 Task: Add a condition where "Channel Is Email" in unsolved tickets in your groups.
Action: Mouse moved to (158, 499)
Screenshot: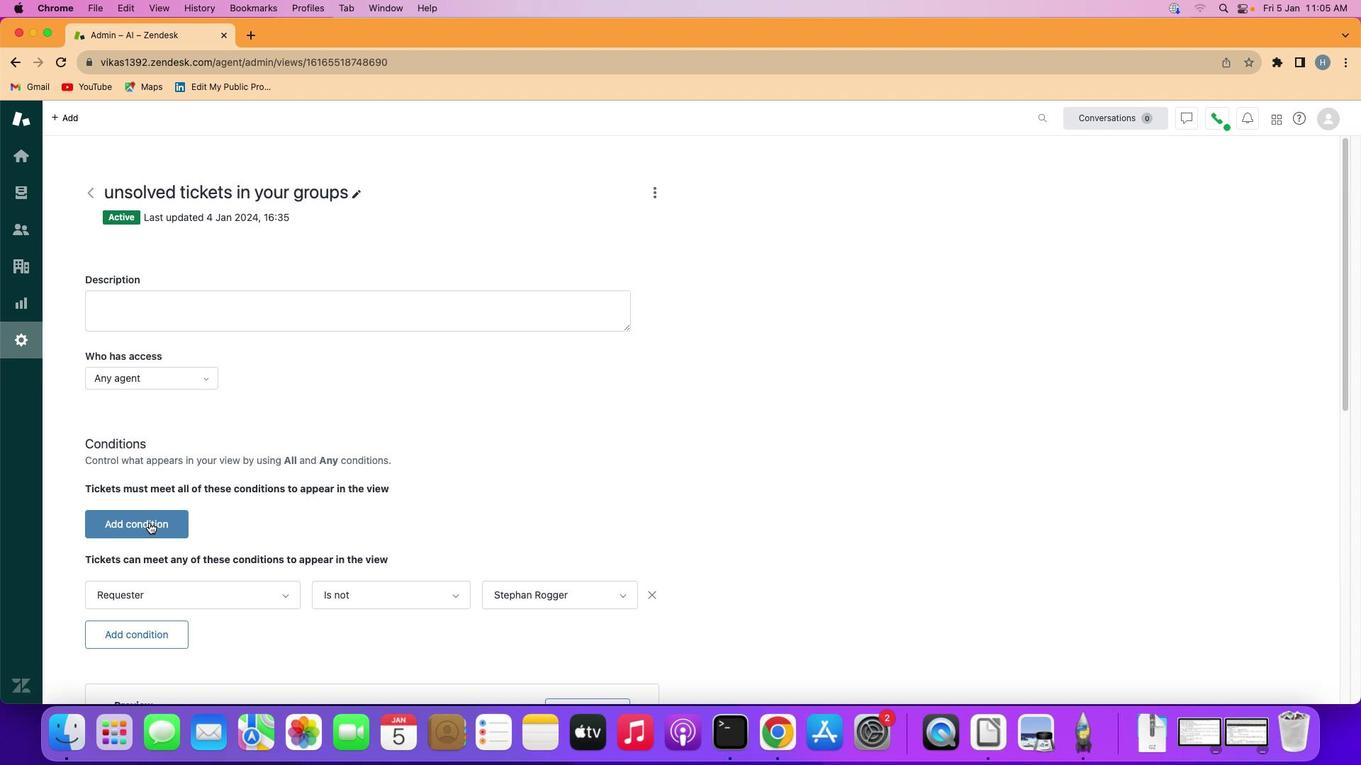 
Action: Mouse pressed left at (158, 499)
Screenshot: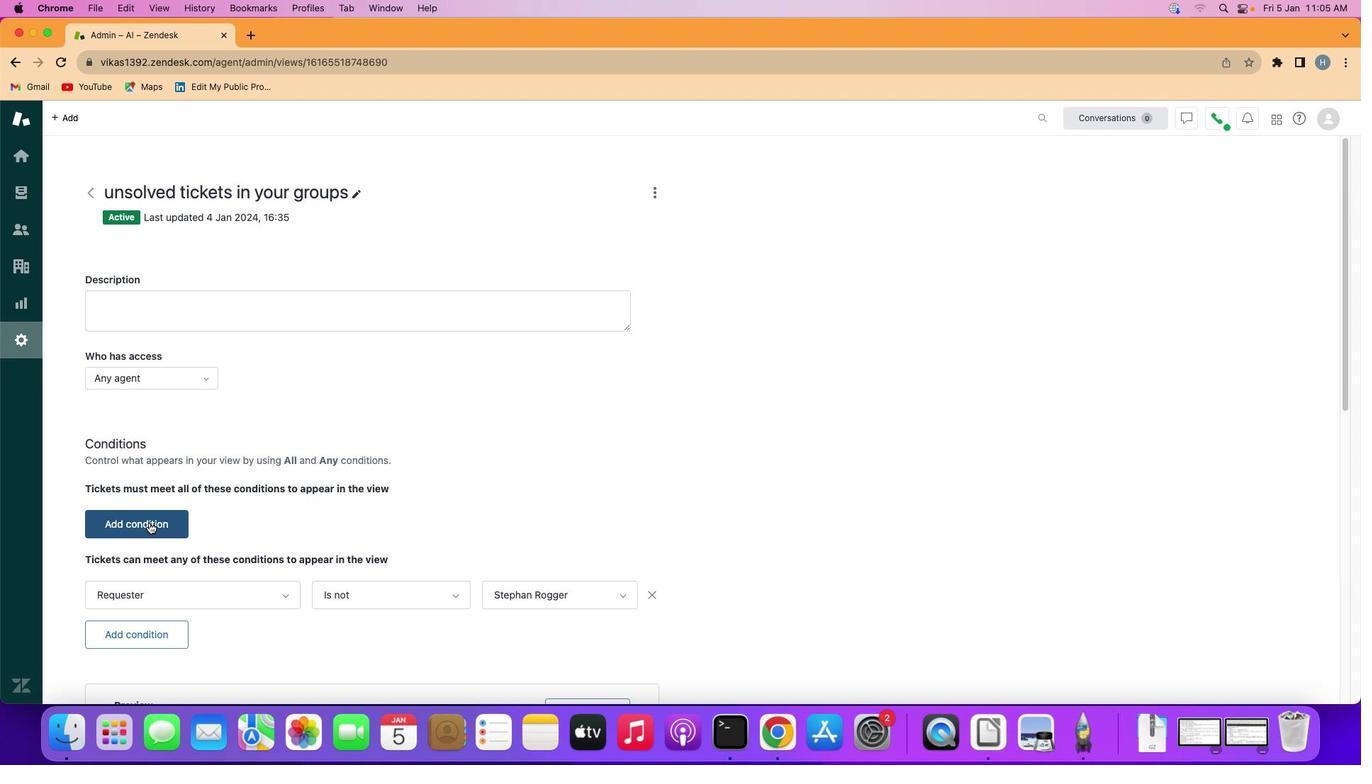 
Action: Mouse moved to (166, 501)
Screenshot: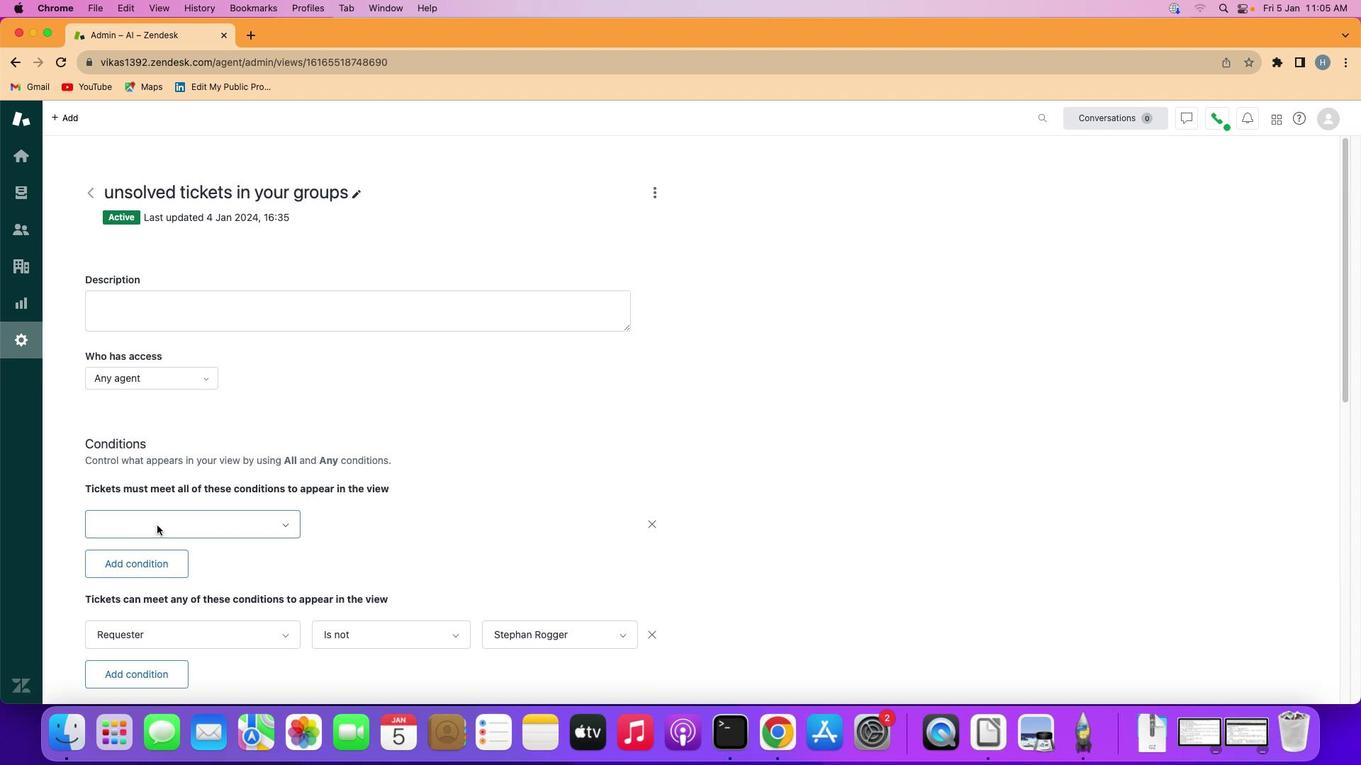 
Action: Mouse pressed left at (166, 501)
Screenshot: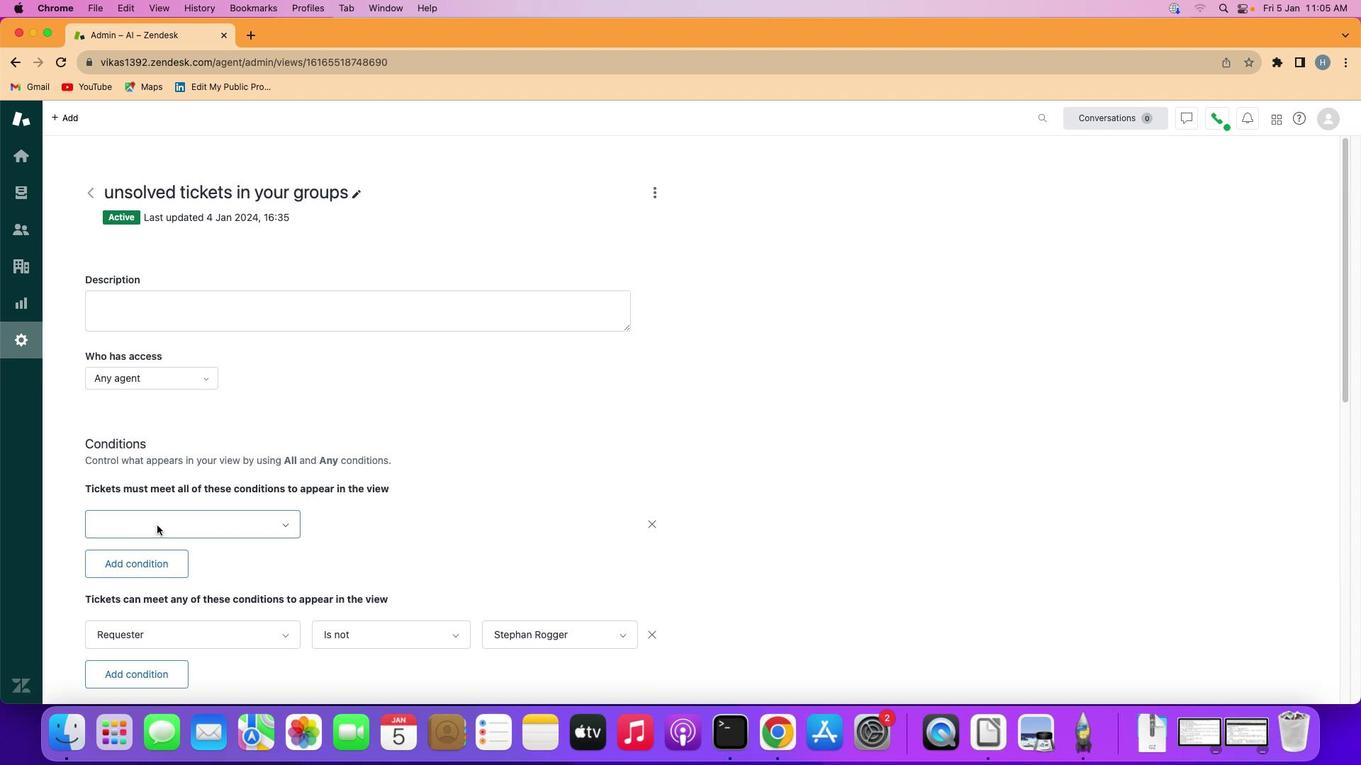 
Action: Mouse moved to (221, 433)
Screenshot: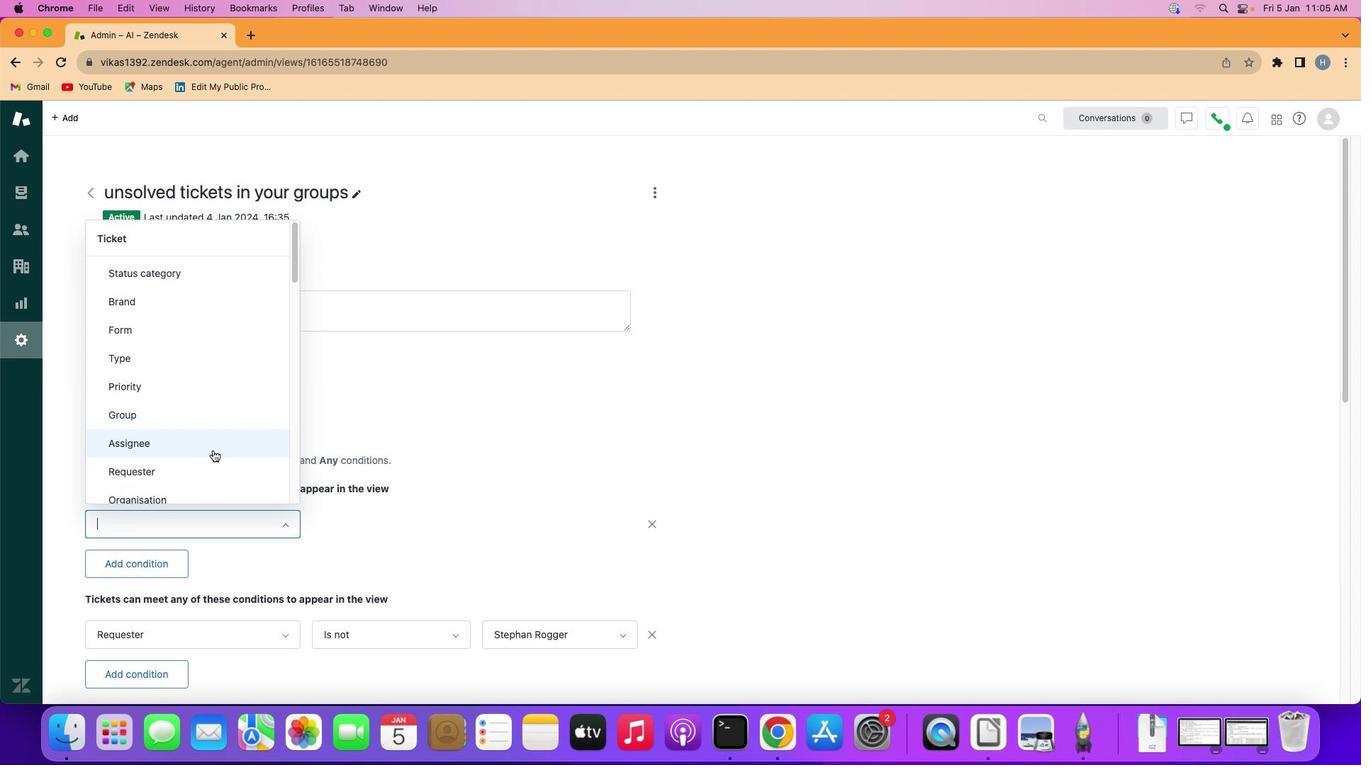 
Action: Mouse scrolled (221, 433) with delta (9, 24)
Screenshot: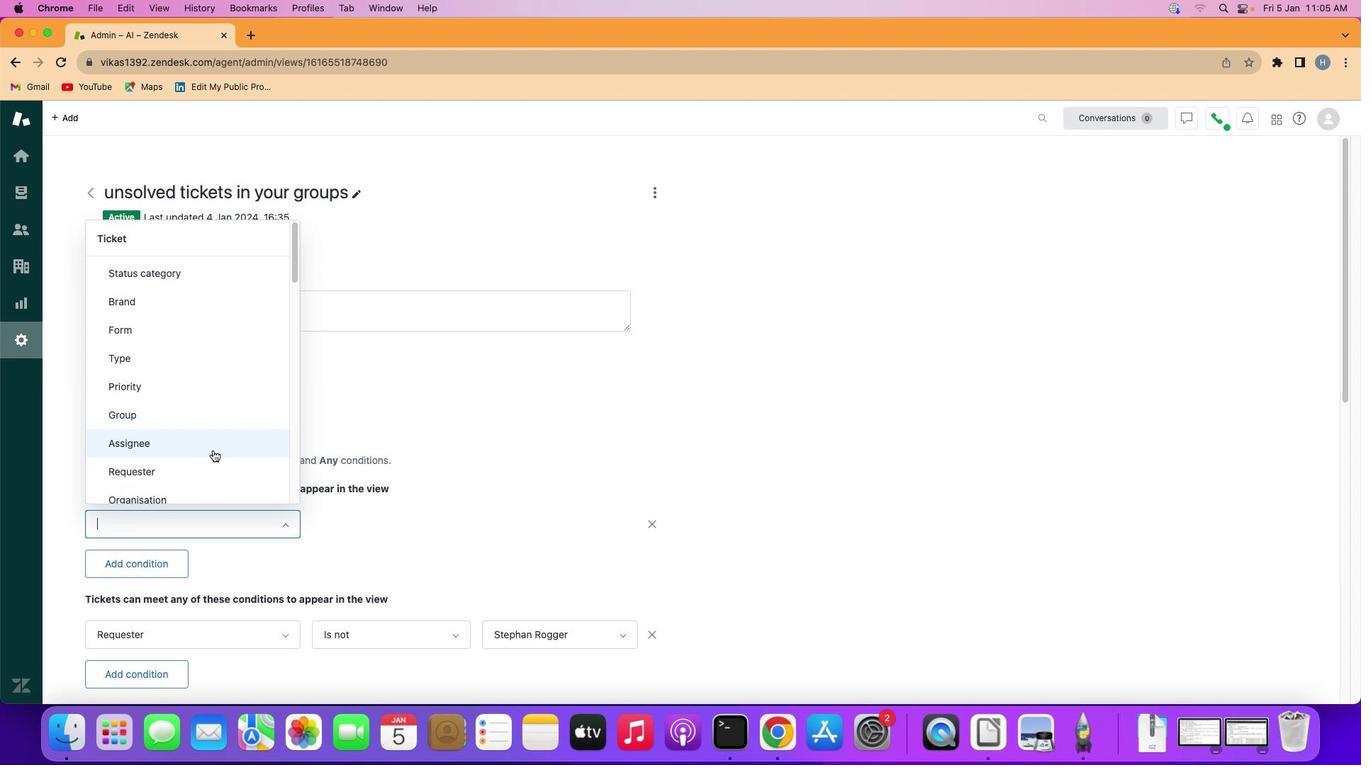 
Action: Mouse moved to (221, 433)
Screenshot: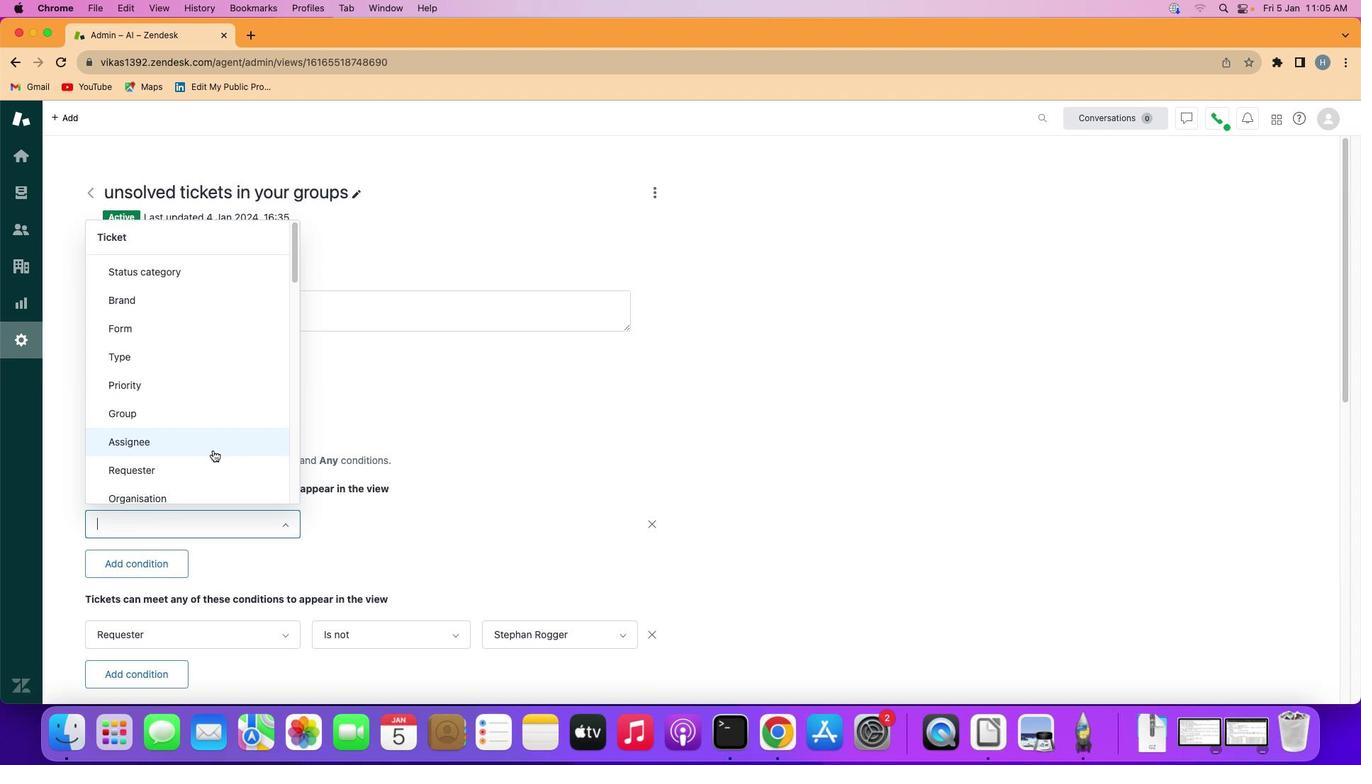 
Action: Mouse scrolled (221, 433) with delta (9, 24)
Screenshot: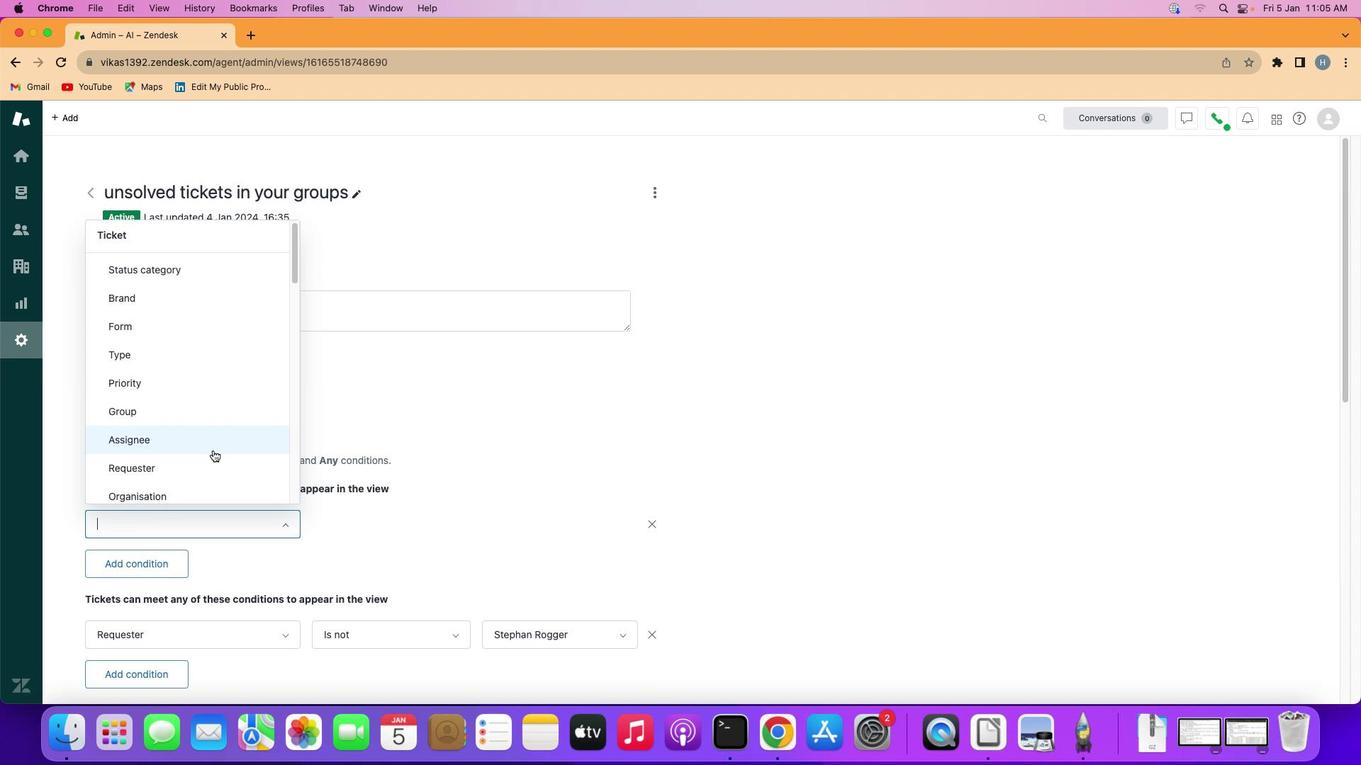 
Action: Mouse scrolled (221, 433) with delta (9, 24)
Screenshot: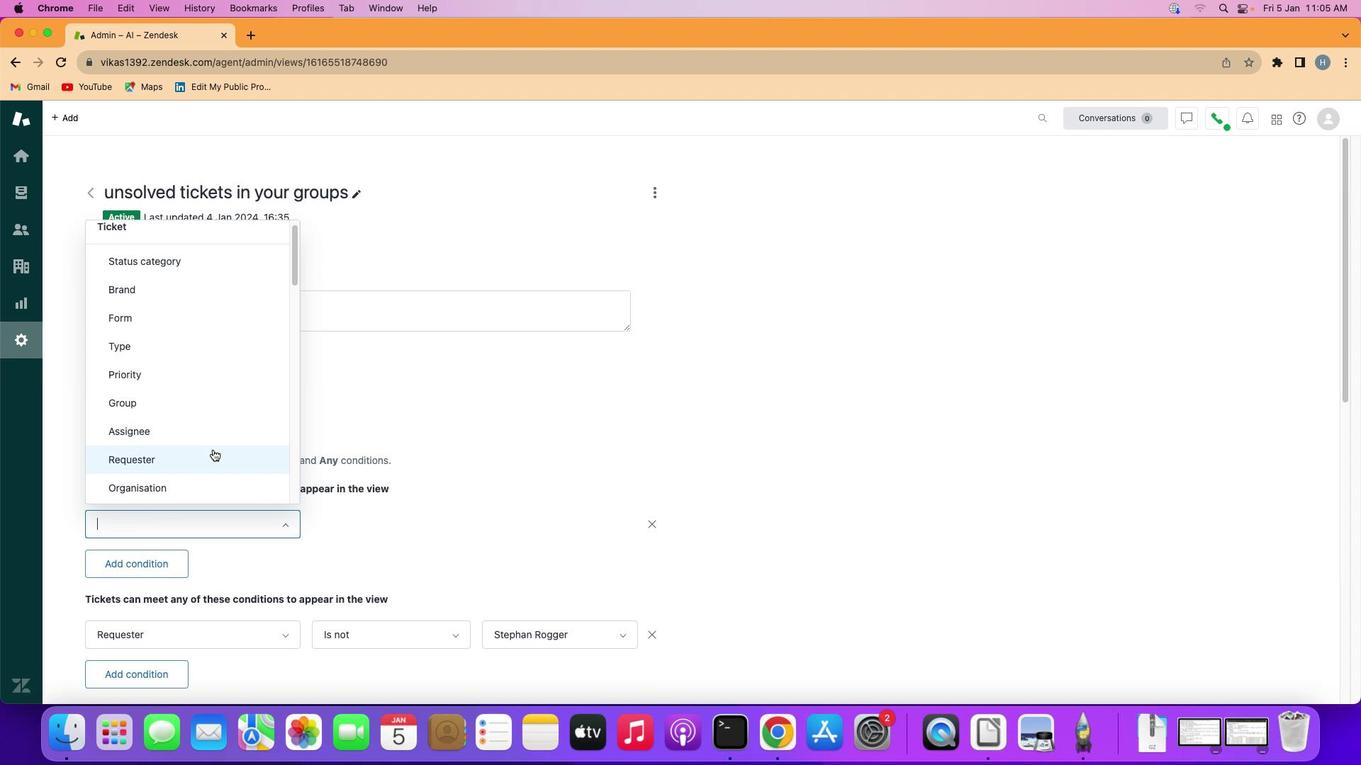 
Action: Mouse moved to (222, 433)
Screenshot: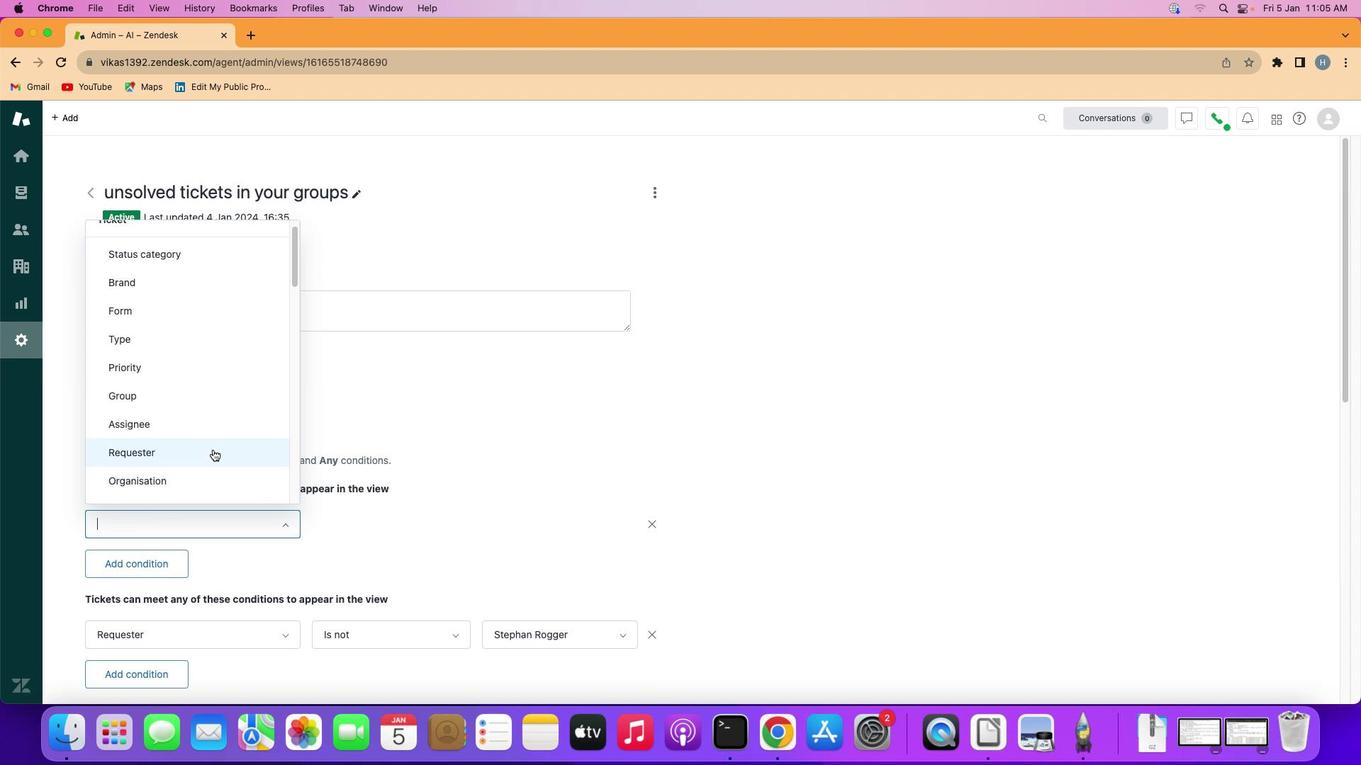 
Action: Mouse scrolled (222, 433) with delta (9, 24)
Screenshot: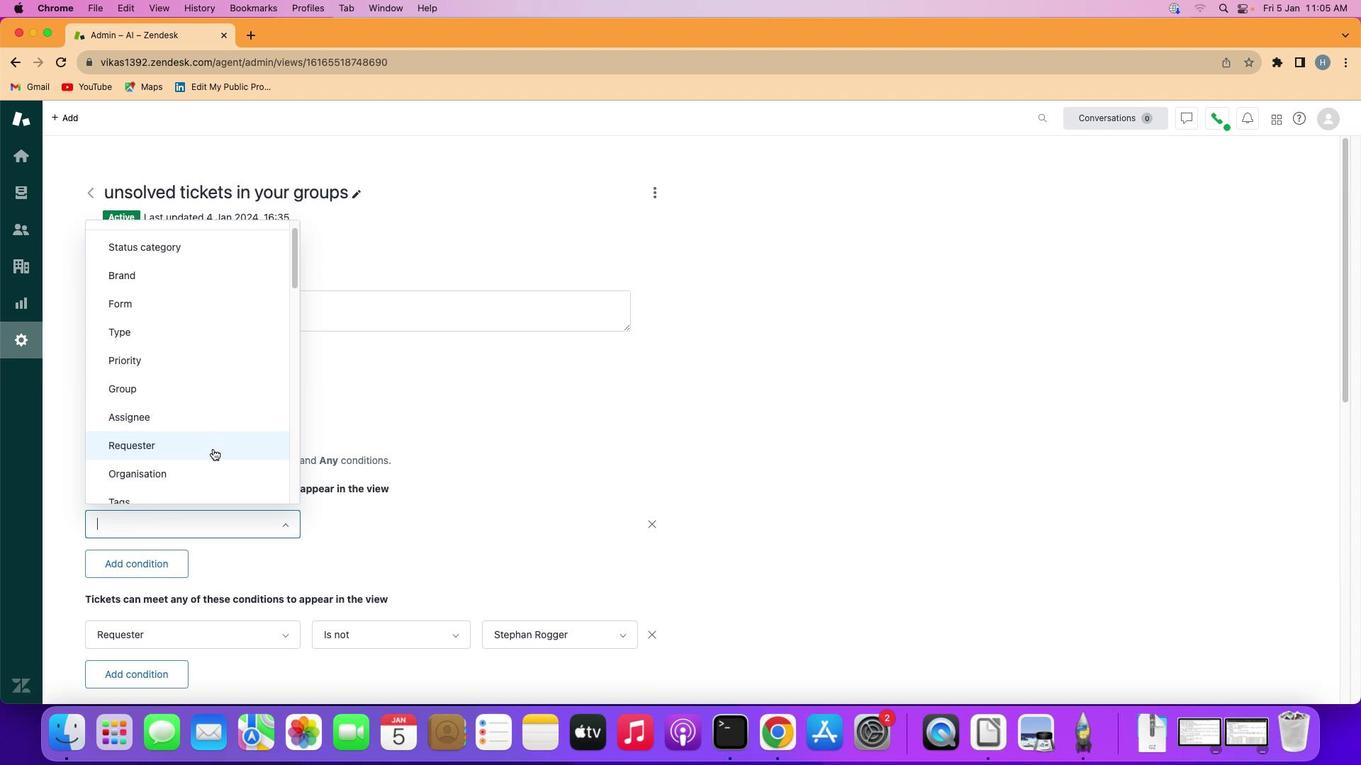 
Action: Mouse moved to (222, 429)
Screenshot: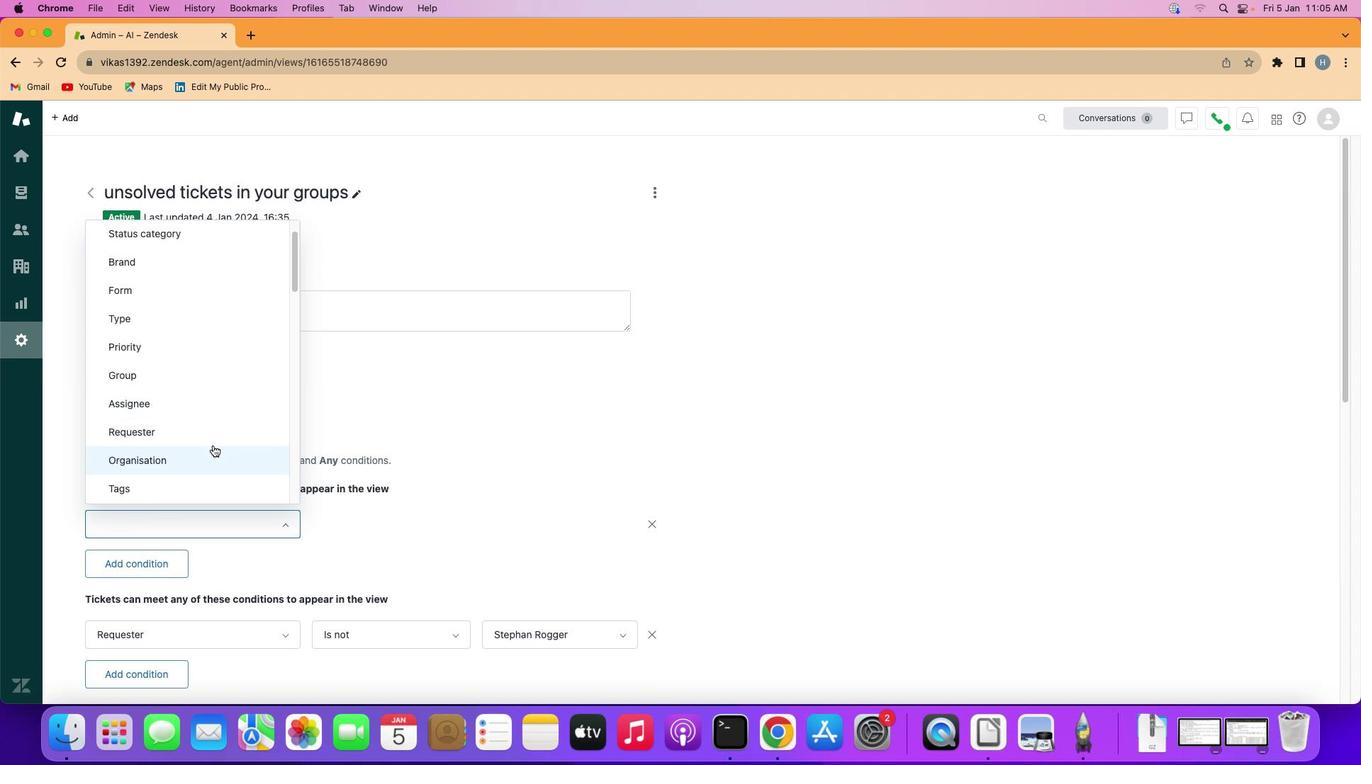 
Action: Mouse scrolled (222, 429) with delta (9, 26)
Screenshot: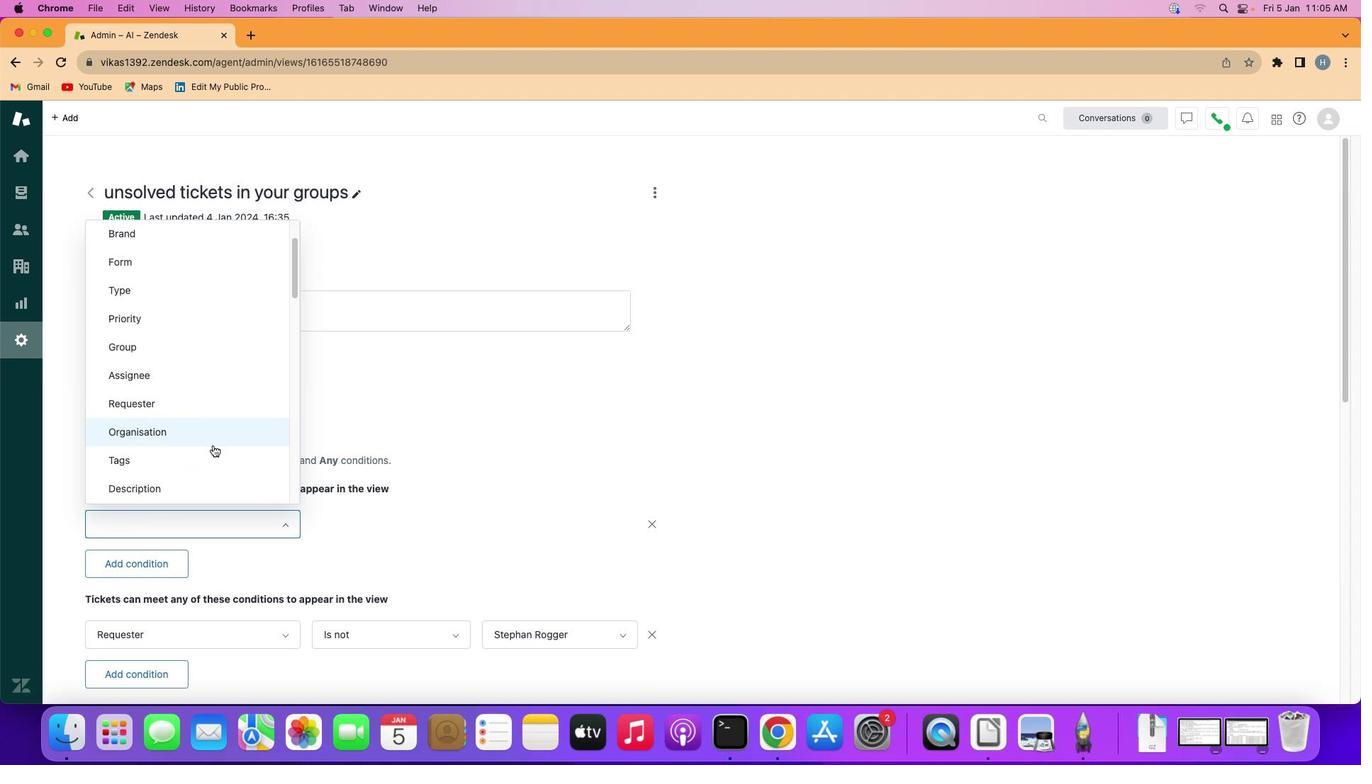 
Action: Mouse scrolled (222, 429) with delta (9, 23)
Screenshot: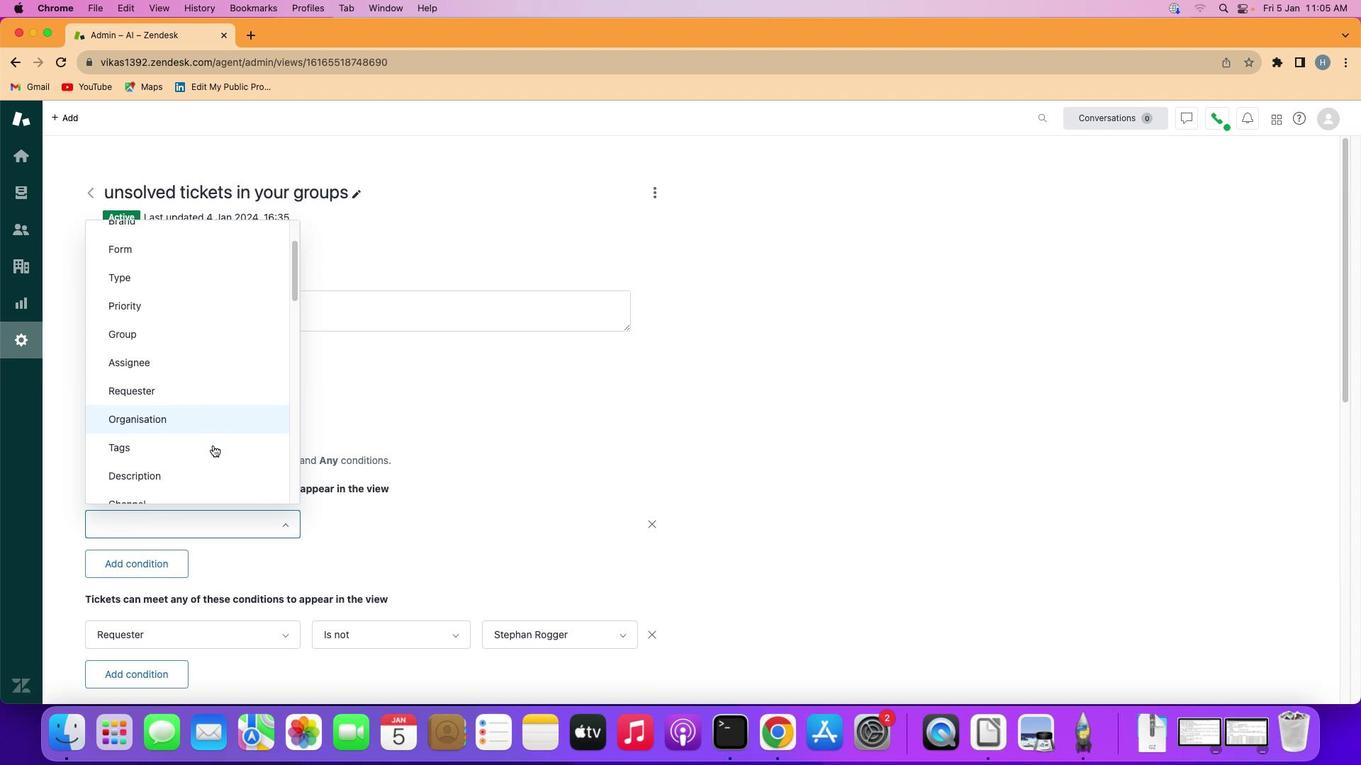 
Action: Mouse scrolled (222, 429) with delta (9, 24)
Screenshot: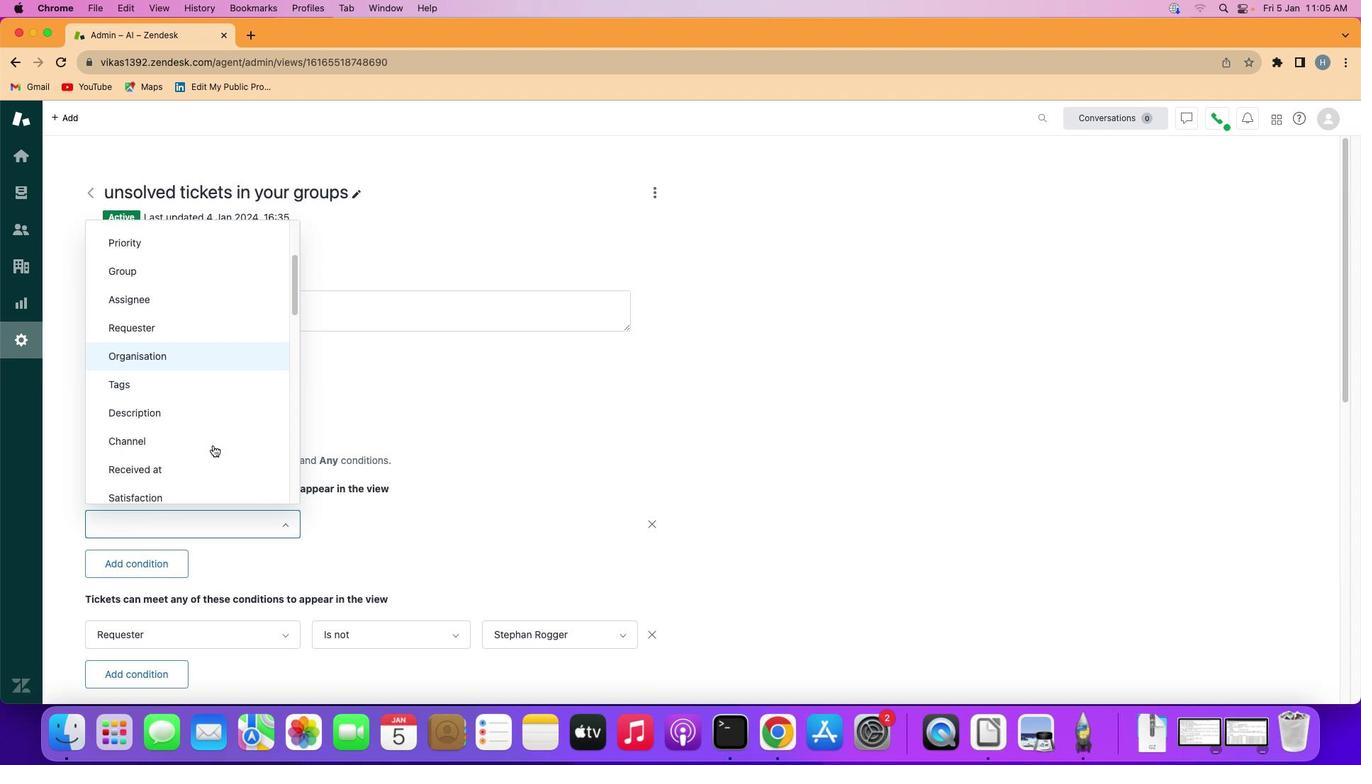 
Action: Mouse scrolled (222, 429) with delta (9, 23)
Screenshot: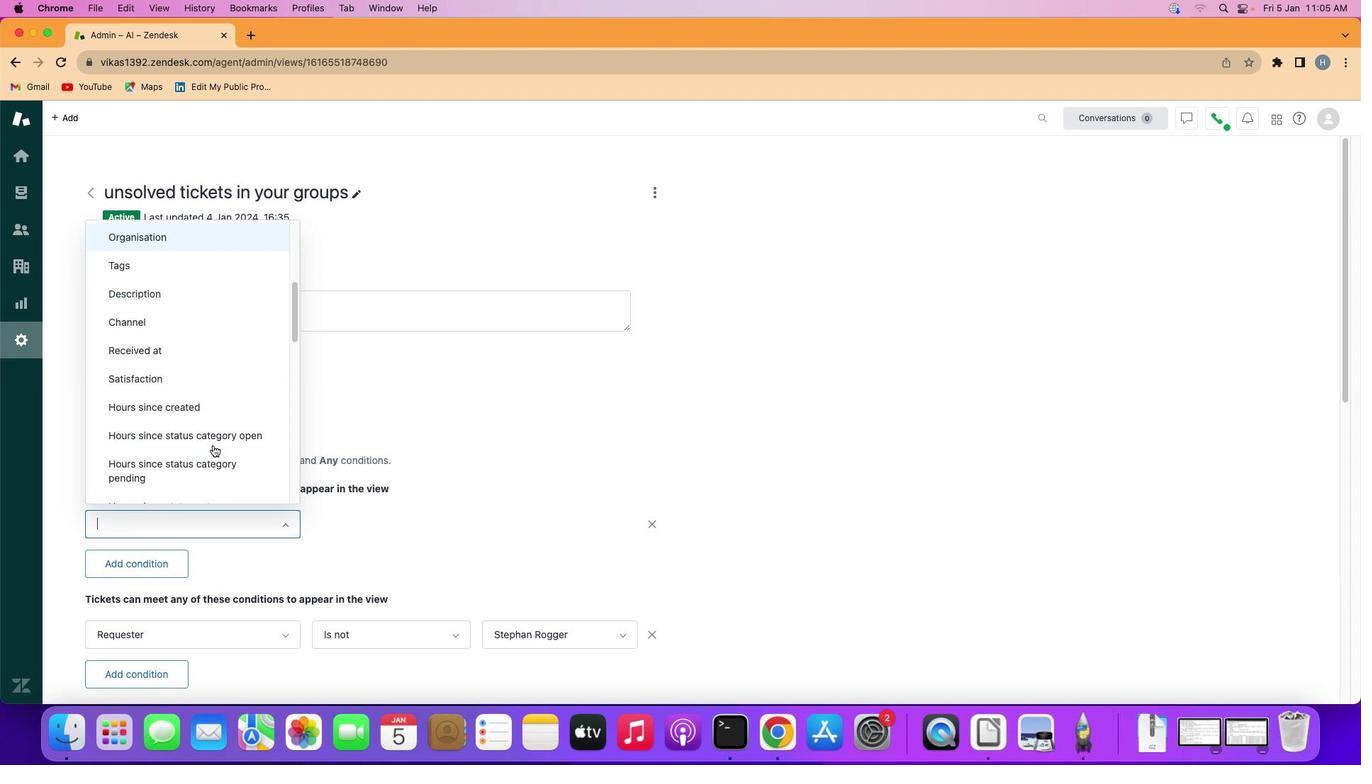 
Action: Mouse moved to (214, 290)
Screenshot: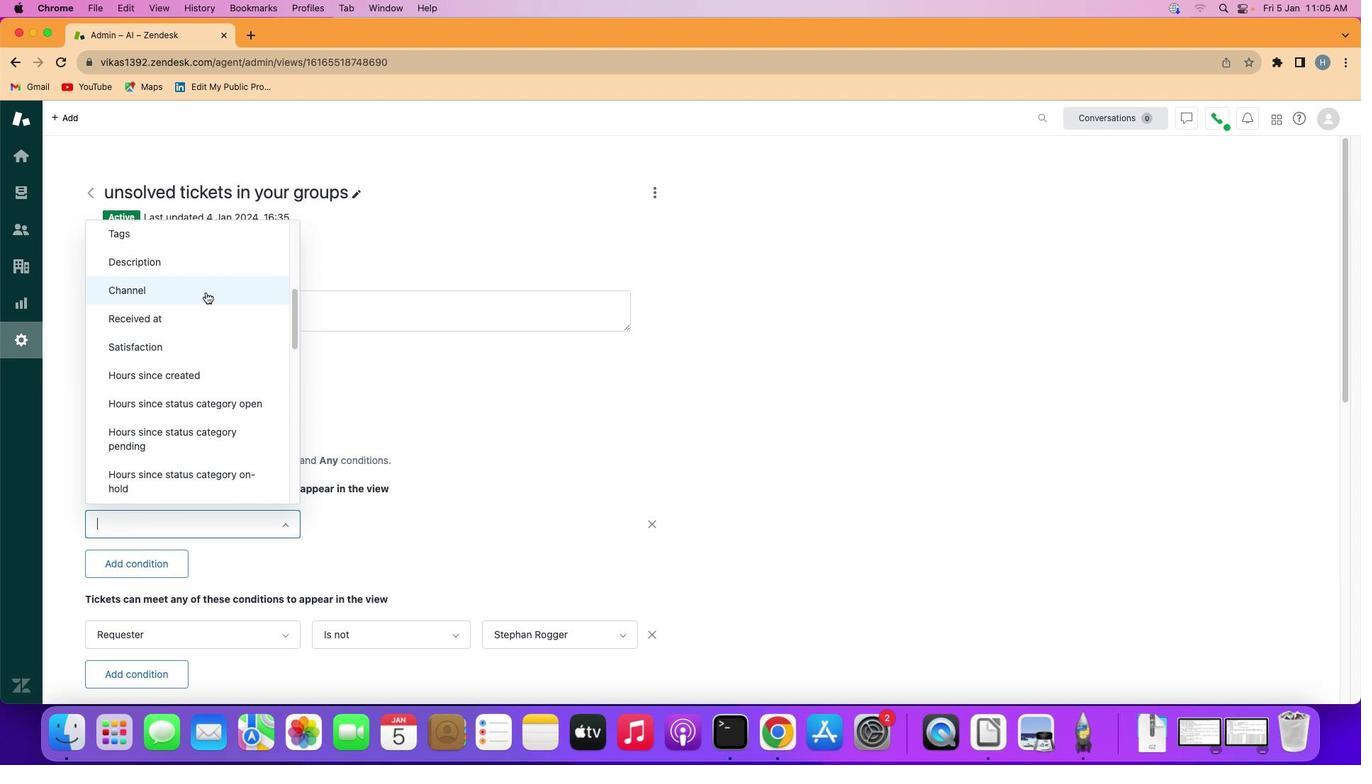 
Action: Mouse pressed left at (214, 290)
Screenshot: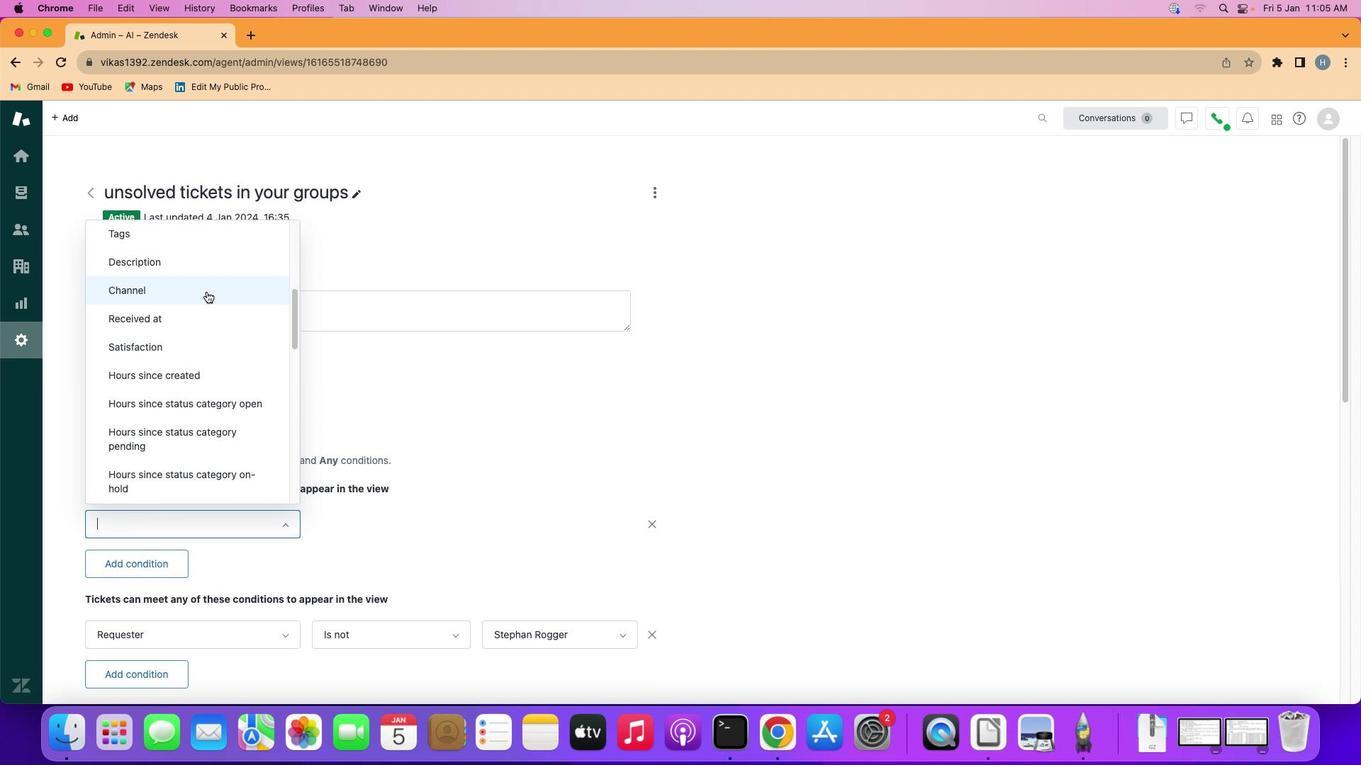 
Action: Mouse moved to (382, 495)
Screenshot: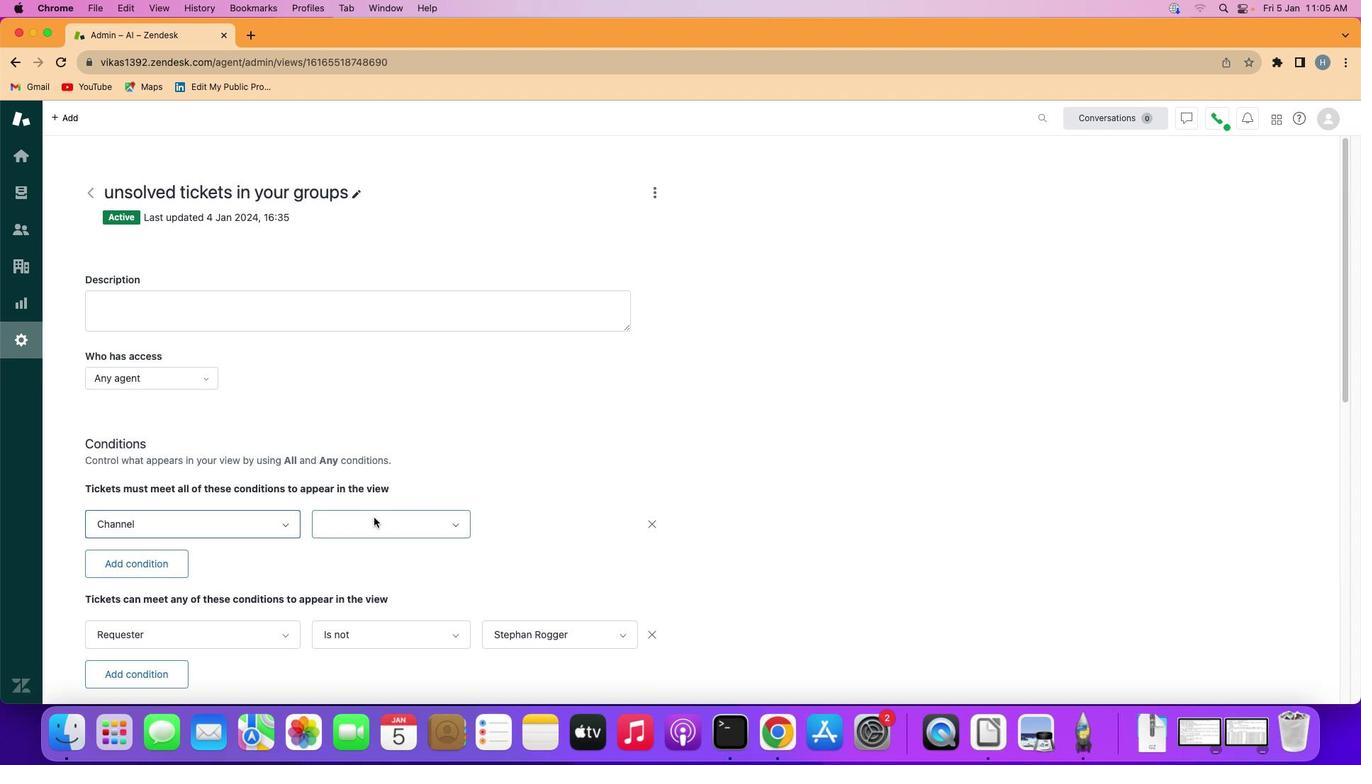 
Action: Mouse pressed left at (382, 495)
Screenshot: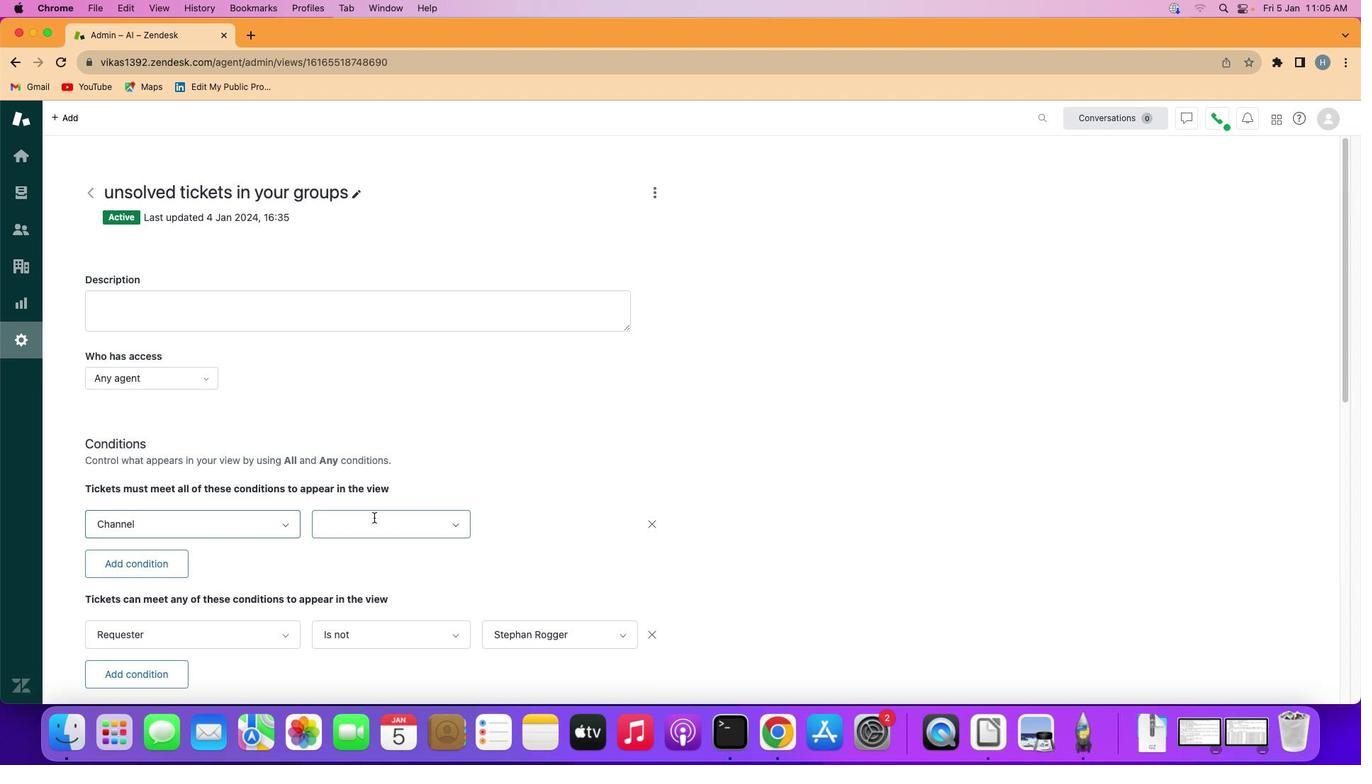 
Action: Mouse moved to (389, 533)
Screenshot: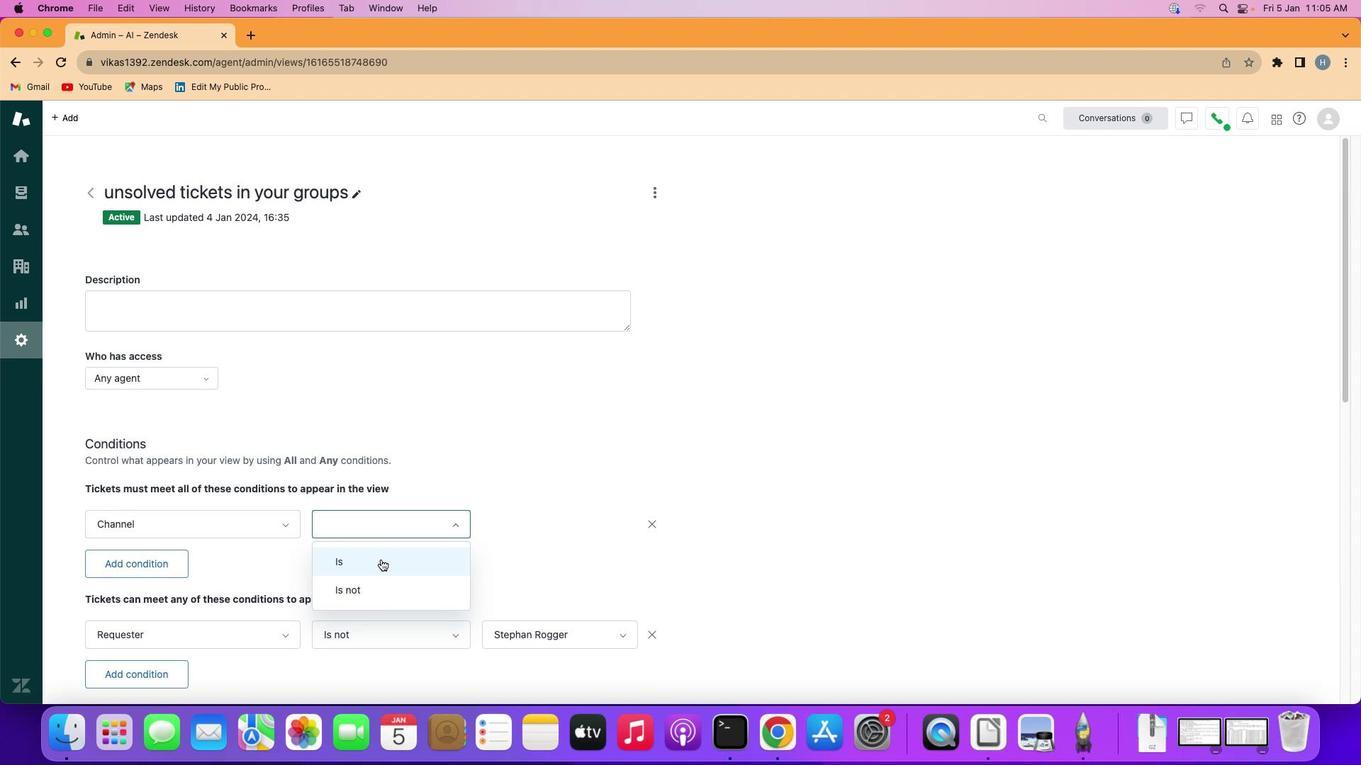 
Action: Mouse pressed left at (389, 533)
Screenshot: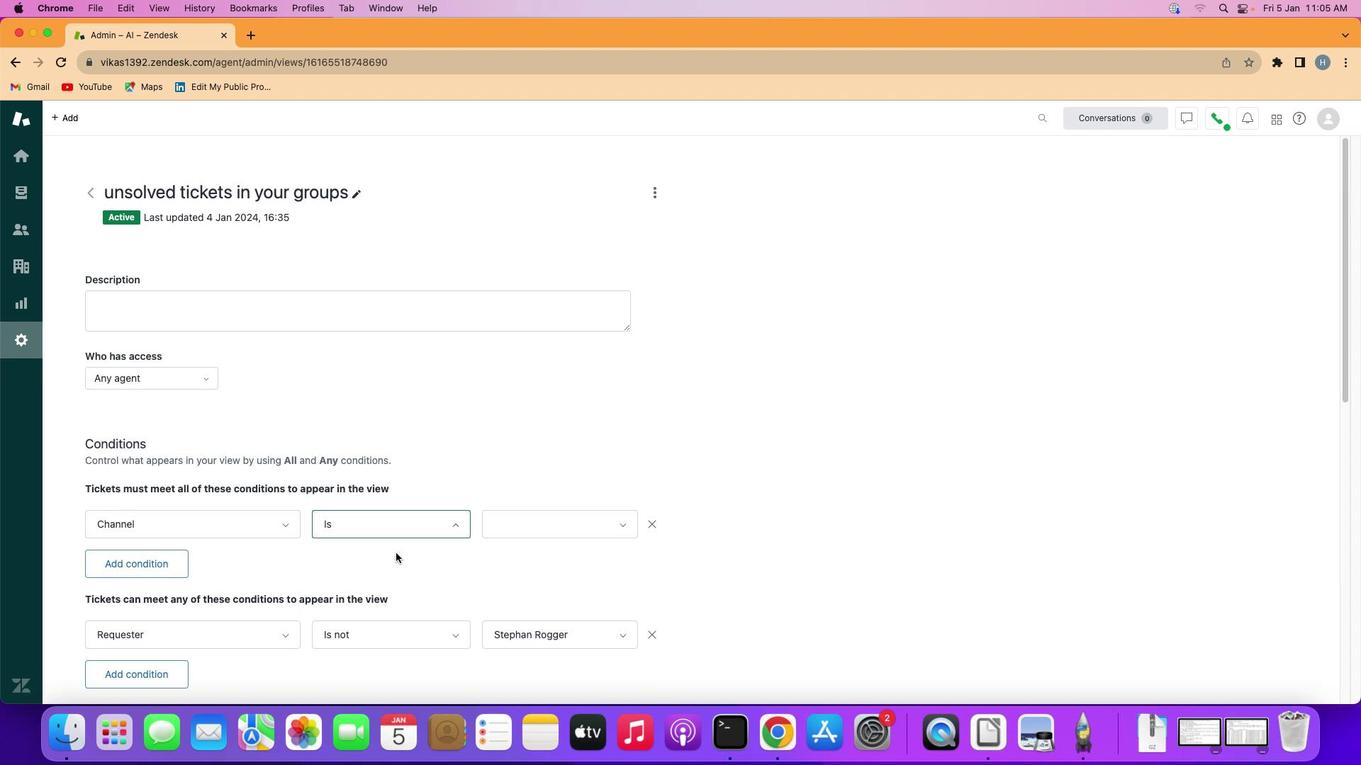 
Action: Mouse moved to (562, 495)
Screenshot: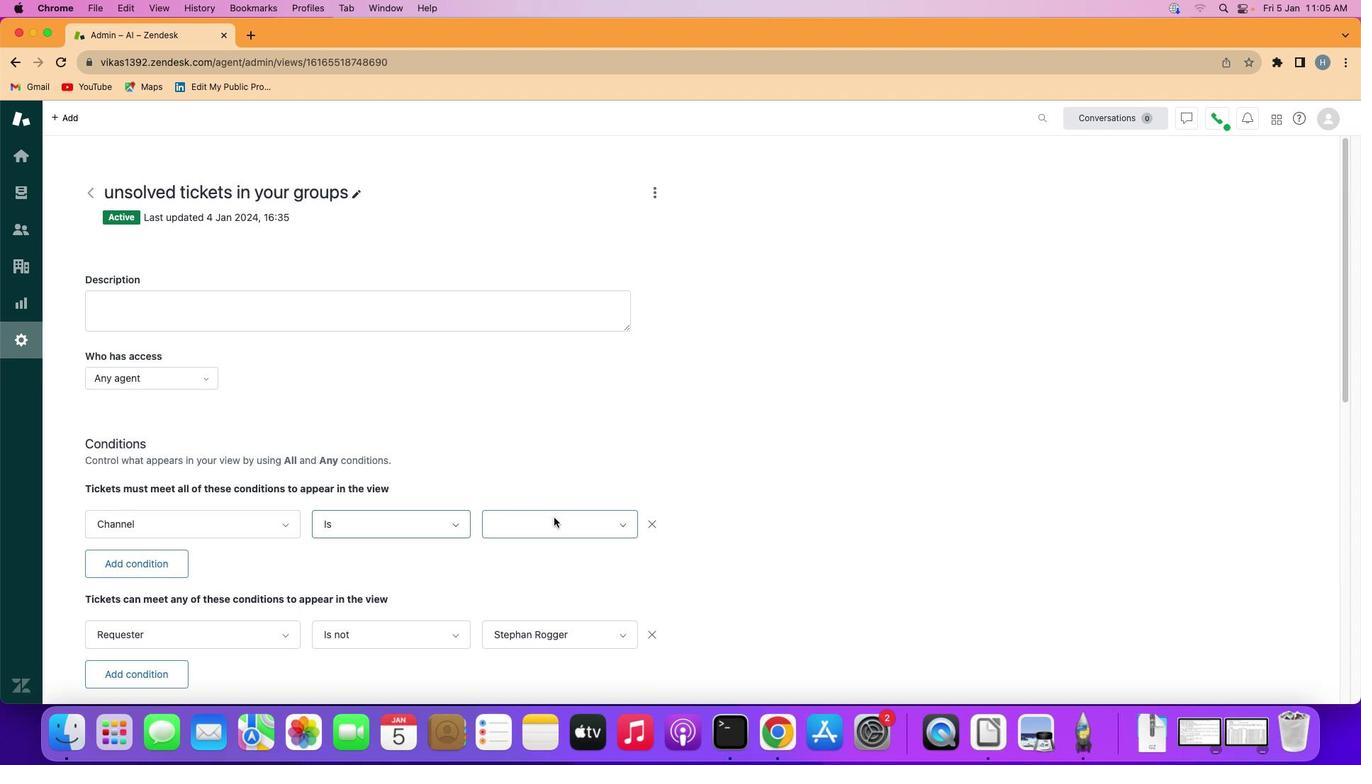 
Action: Mouse pressed left at (562, 495)
Screenshot: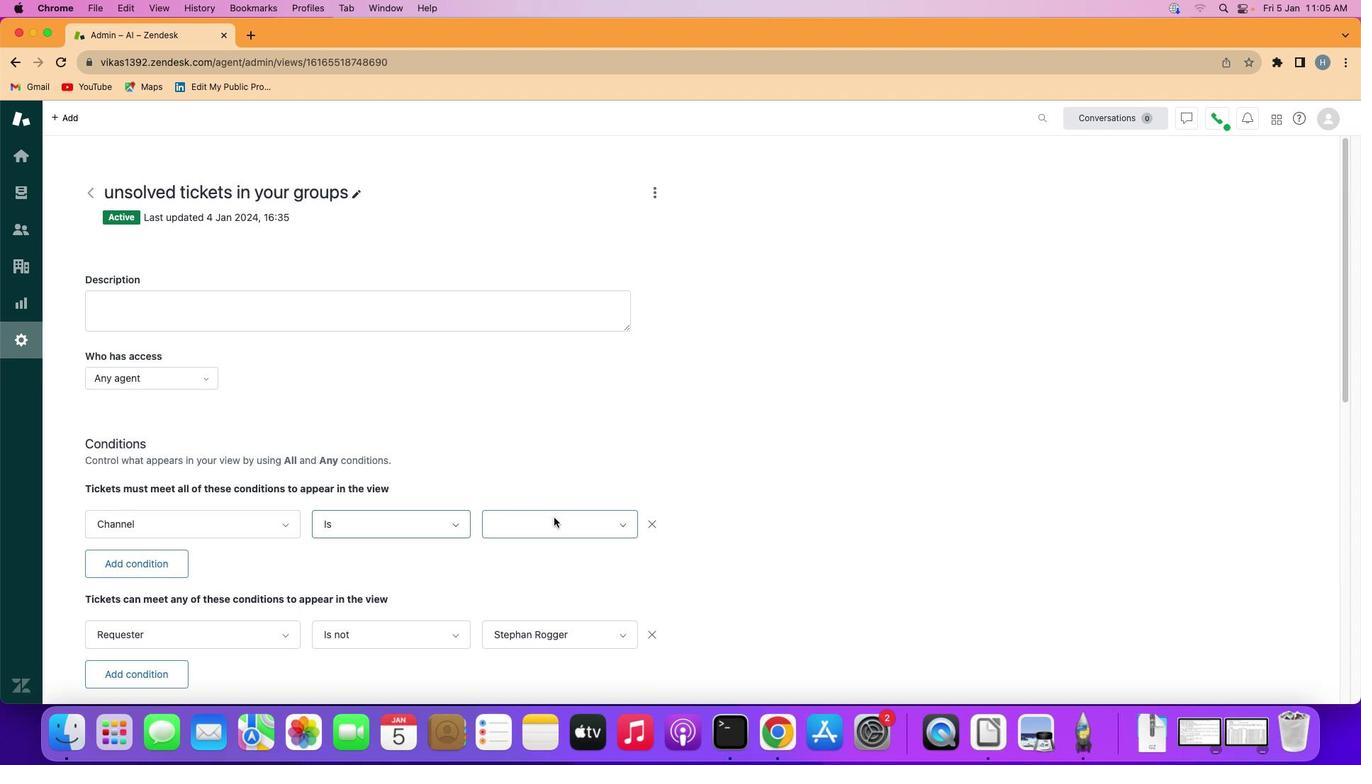
Action: Mouse moved to (557, 269)
Screenshot: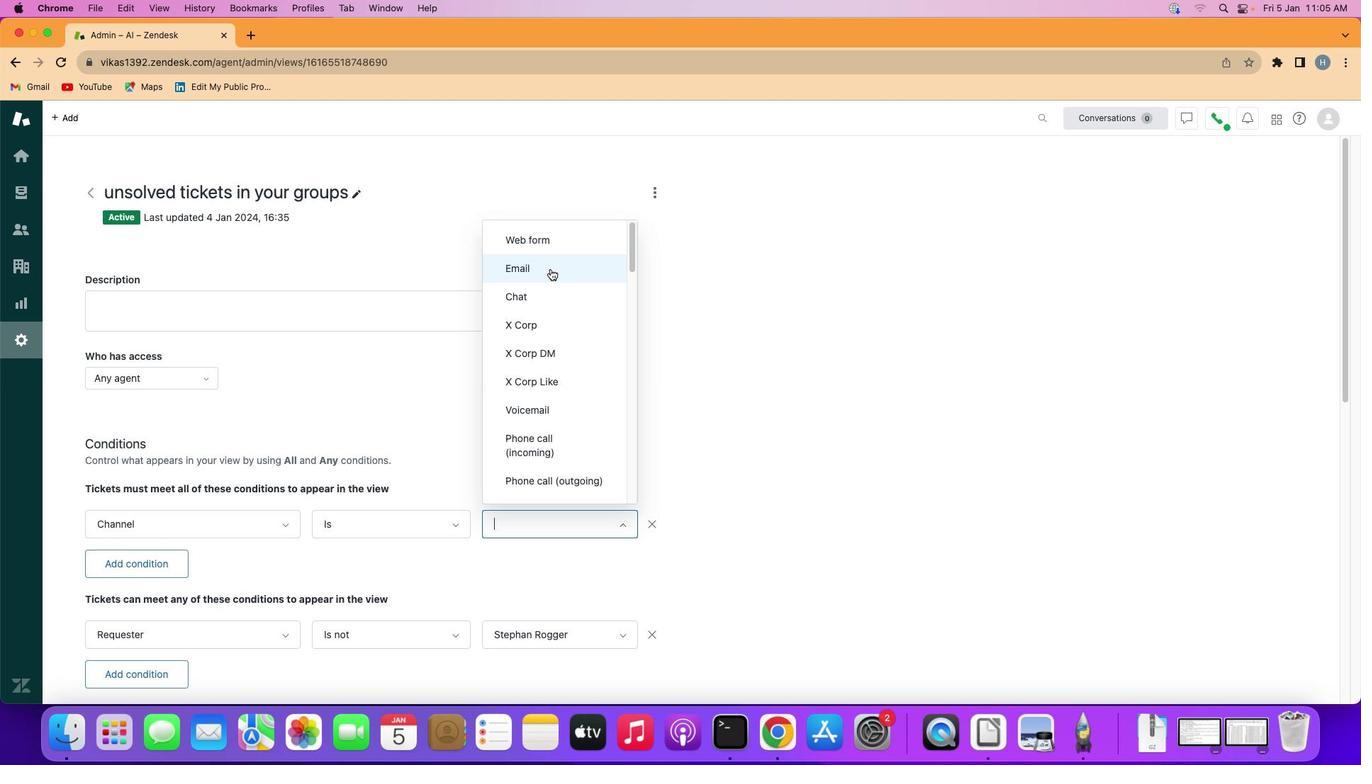
Action: Mouse pressed left at (557, 269)
Screenshot: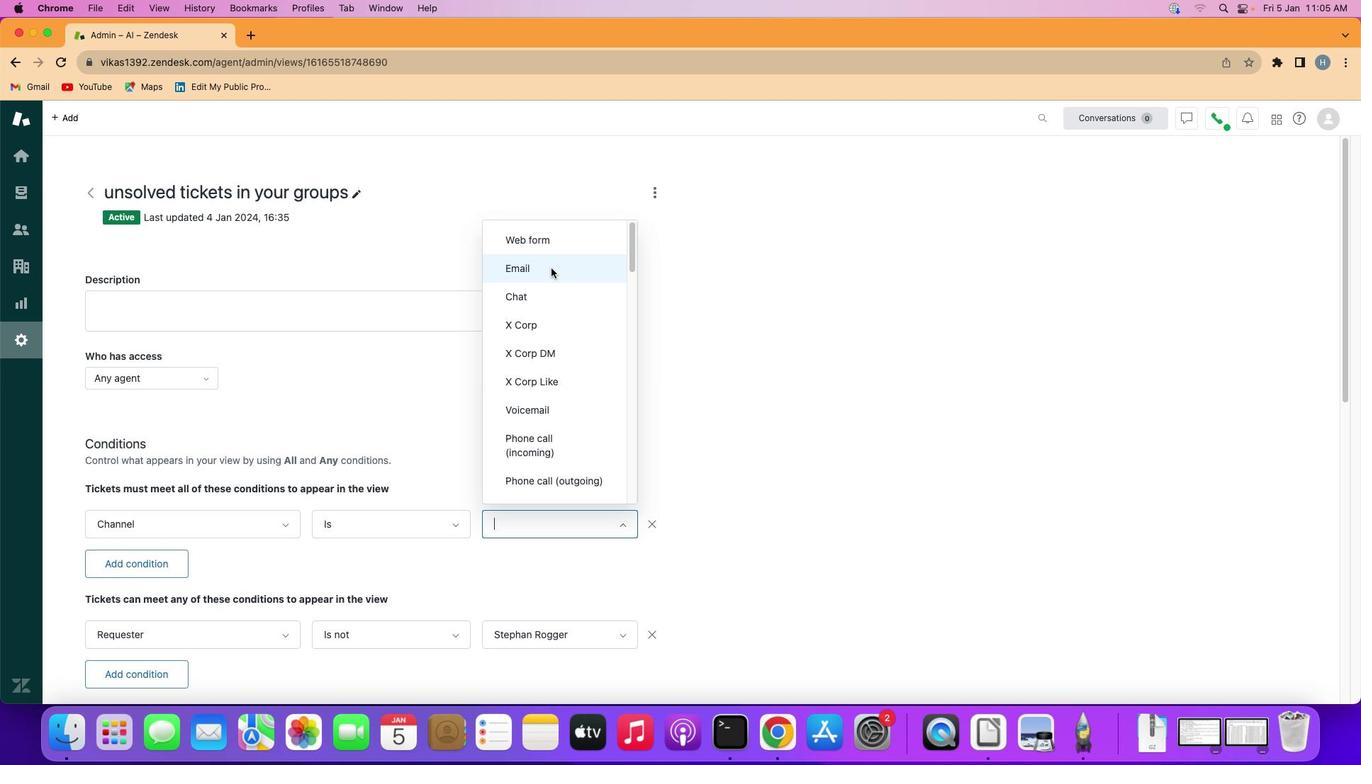 
Action: Mouse moved to (592, 423)
Screenshot: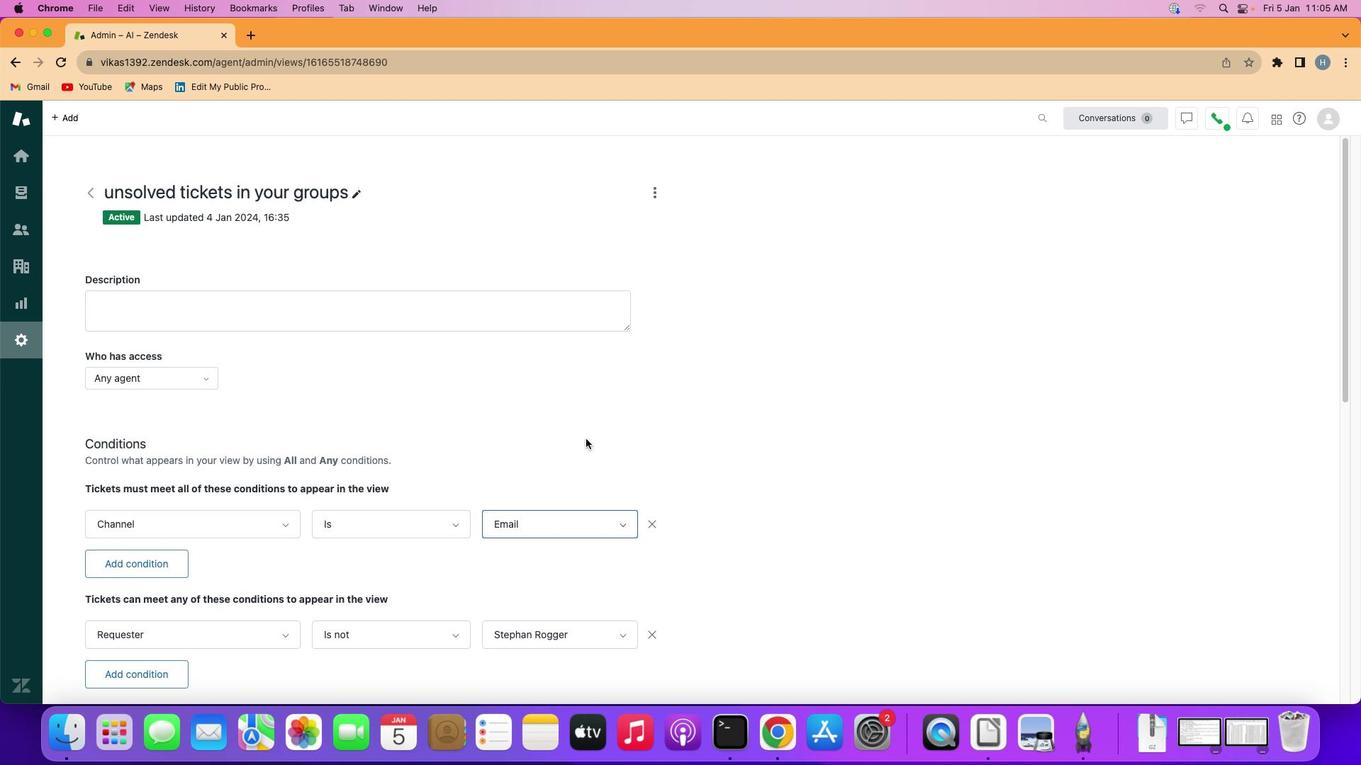 
